 Task: View and add the product "Walgreens Wal-itin Non-Drowsy 24 Hour Allergy Relief Tablets (30 ct)" to cart from the store "DashMart".
Action: Mouse moved to (47, 142)
Screenshot: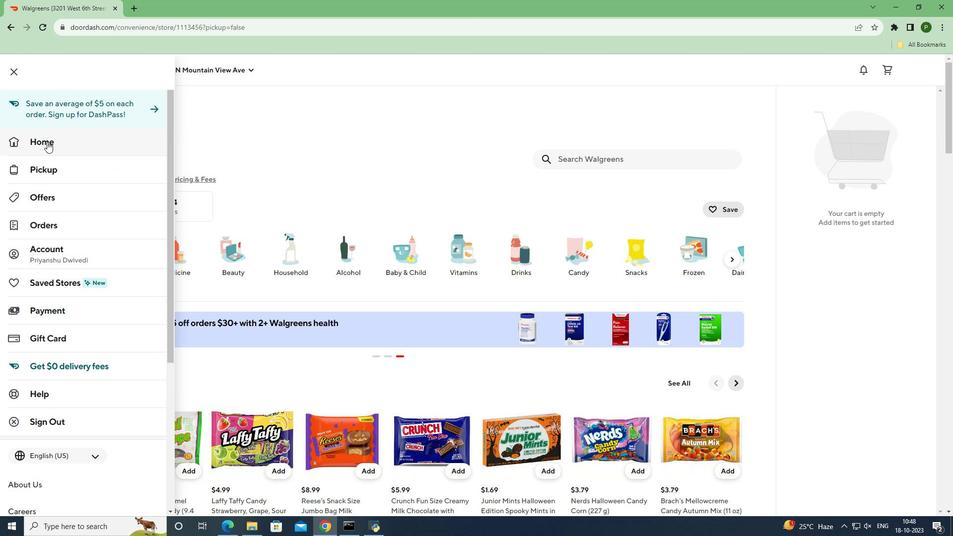 
Action: Mouse pressed left at (47, 142)
Screenshot: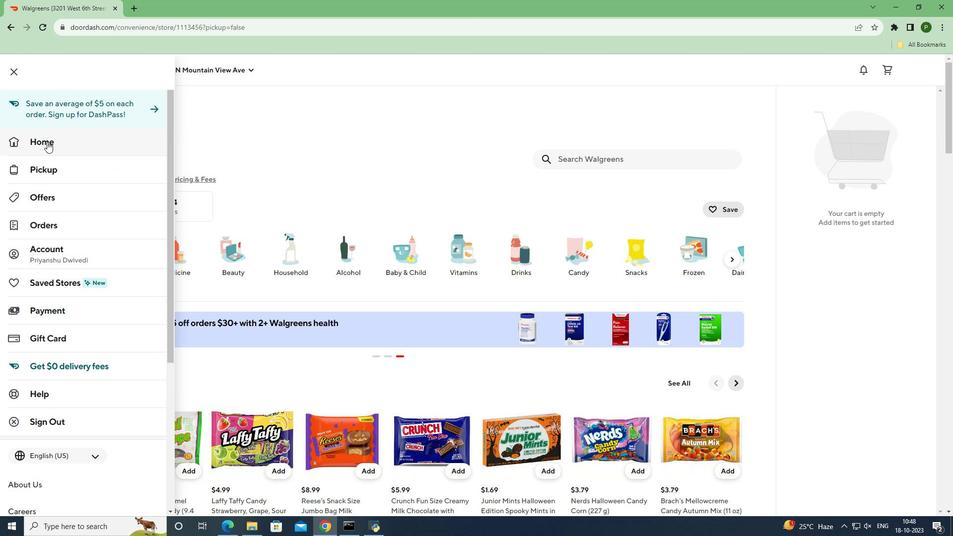 
Action: Mouse moved to (729, 106)
Screenshot: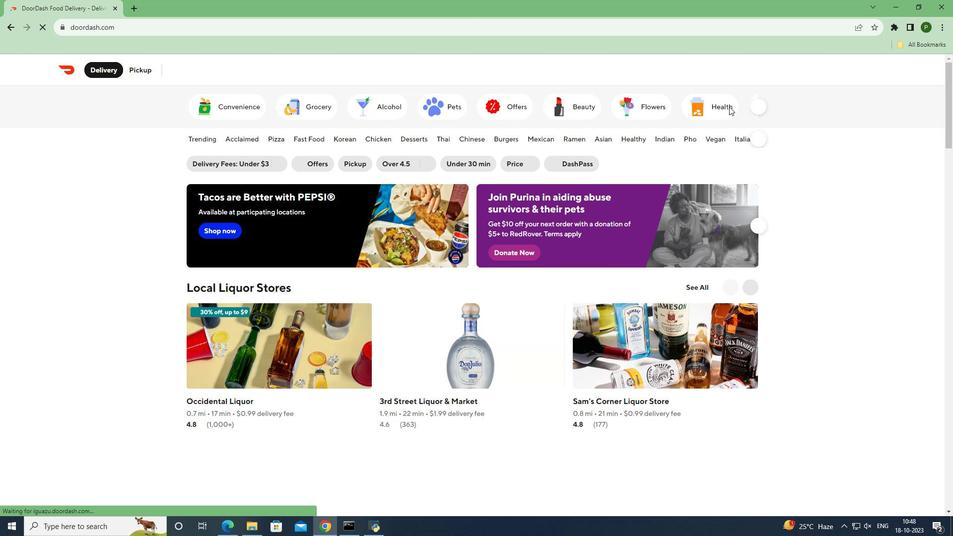 
Action: Mouse pressed left at (729, 106)
Screenshot: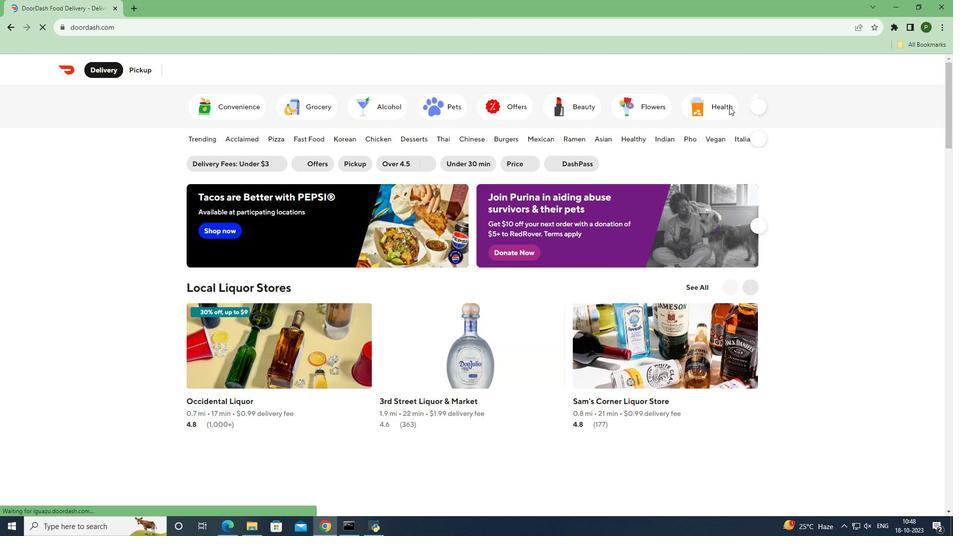 
Action: Mouse moved to (302, 336)
Screenshot: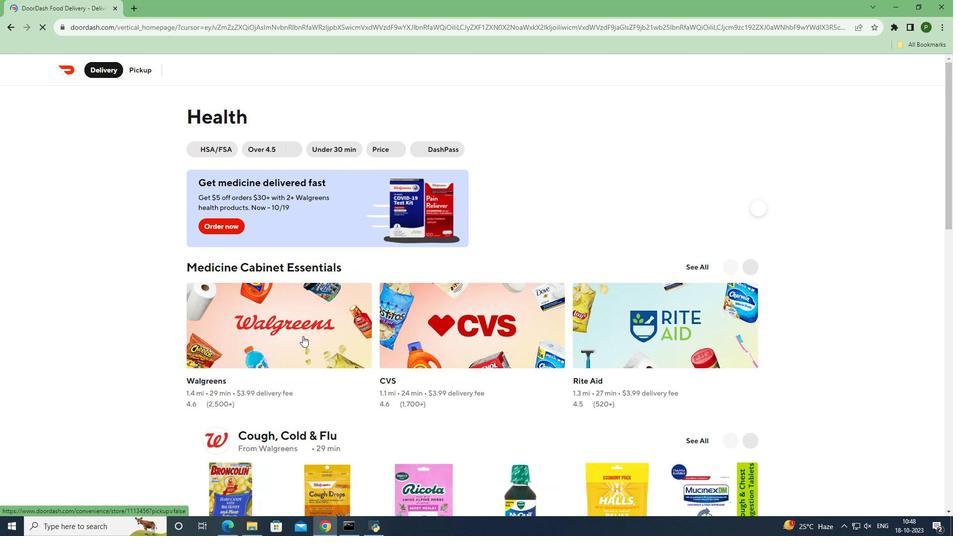 
Action: Mouse pressed left at (302, 336)
Screenshot: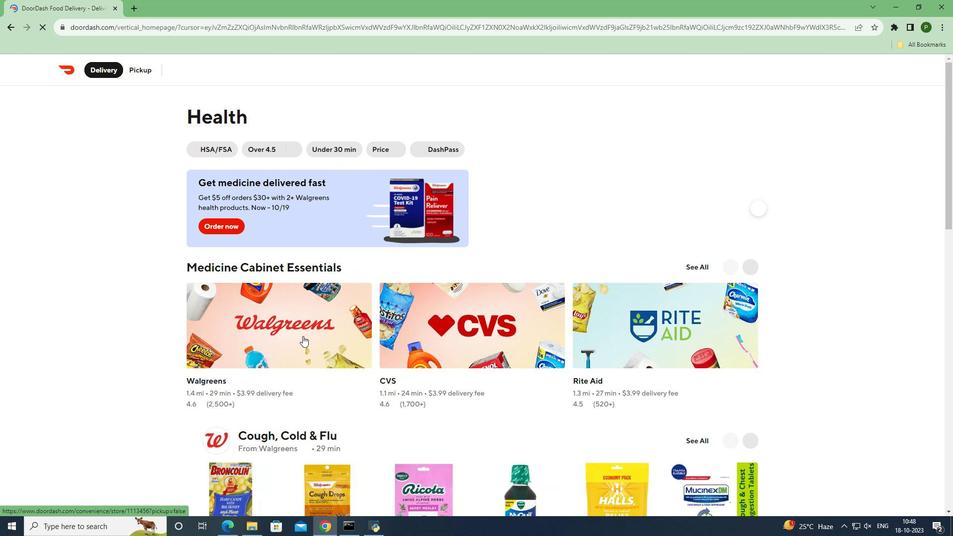 
Action: Mouse moved to (626, 161)
Screenshot: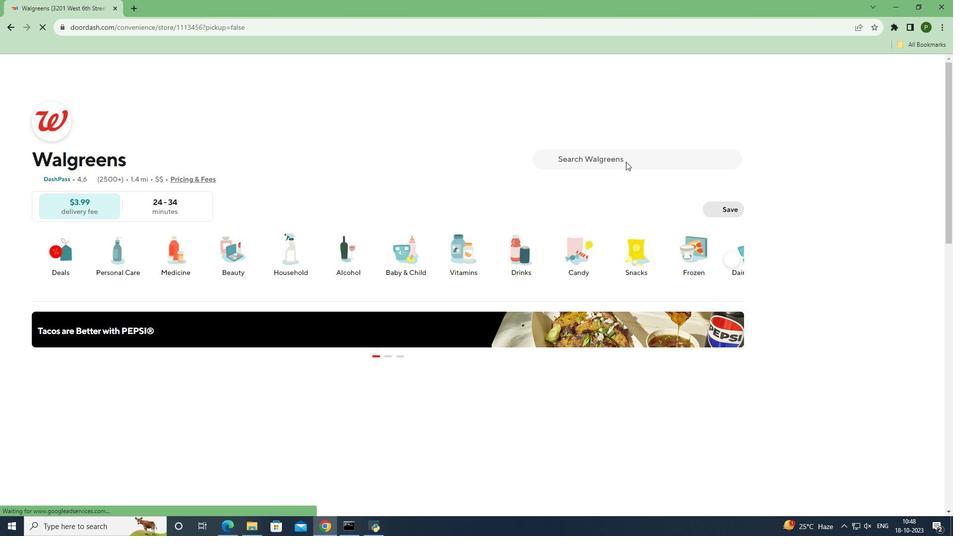 
Action: Mouse pressed left at (626, 161)
Screenshot: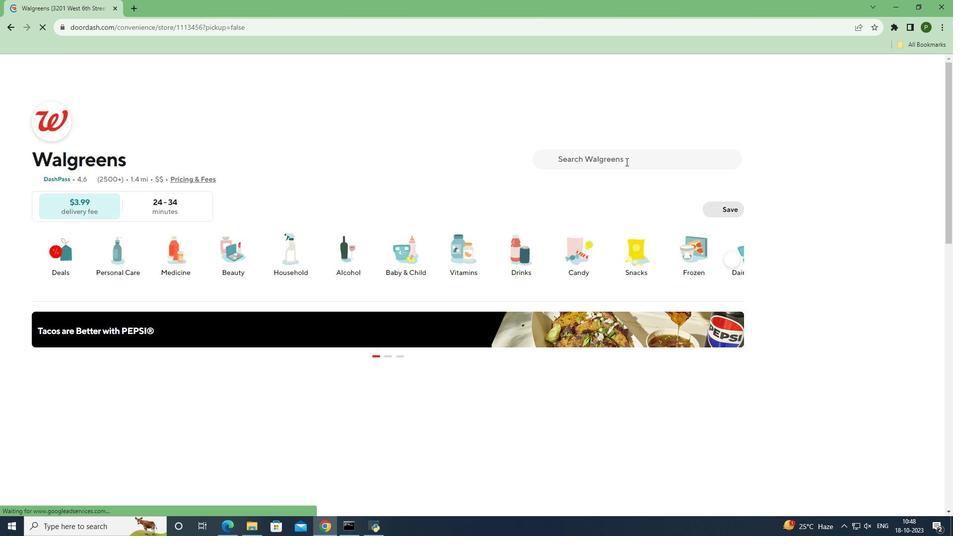 
Action: Key pressed <Key.caps_lock>W<Key.caps_lock>algreens<Key.space><Key.caps_lock>W<Key.caps_lock>al-itin<Key.space><Key.caps_lock>N<Key.caps_lock>on-<Key.caps_lock>D<Key.caps_lock>rowsy<Key.space><Key.caps_lock>24<Key.space>H<Key.caps_lock>our<Key.space><Key.caps_lock>A<Key.caps_lock>llergy<Key.space><Key.caps_lock>R<Key.caps_lock>elief<Key.space><Key.caps_lock>T<Key.caps_lock>ablets<Key.space><Key.shift_r>(30<Key.space>ct<Key.shift_r>)
Screenshot: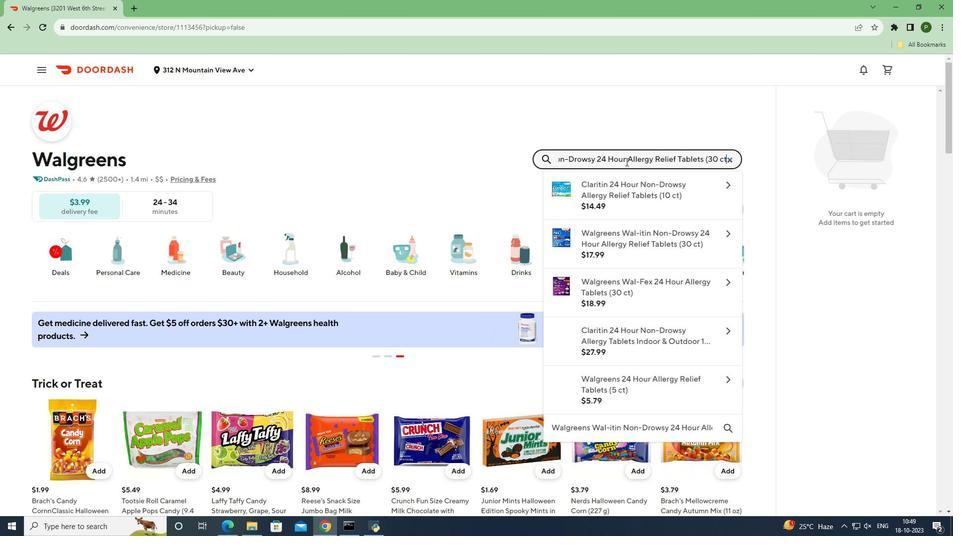 
Action: Mouse moved to (673, 241)
Screenshot: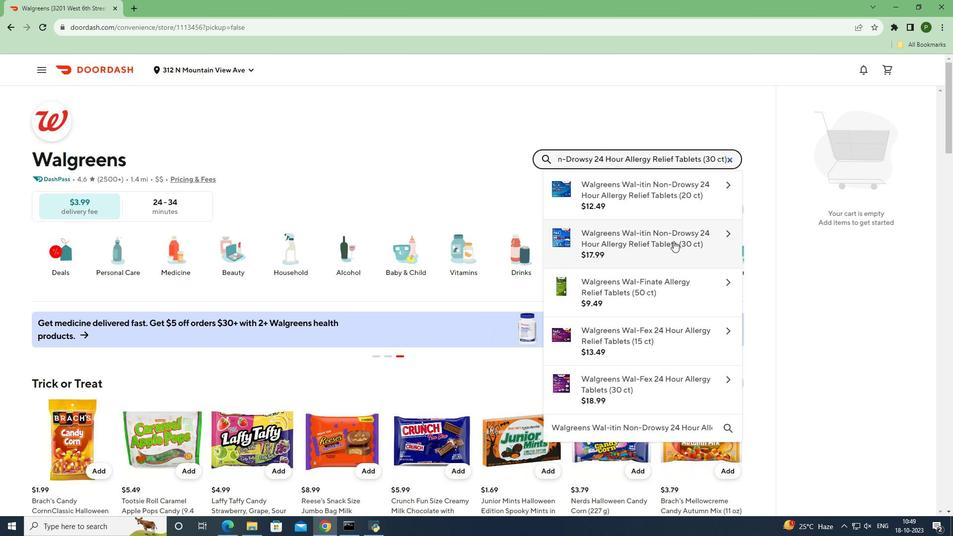 
Action: Mouse pressed left at (673, 241)
Screenshot: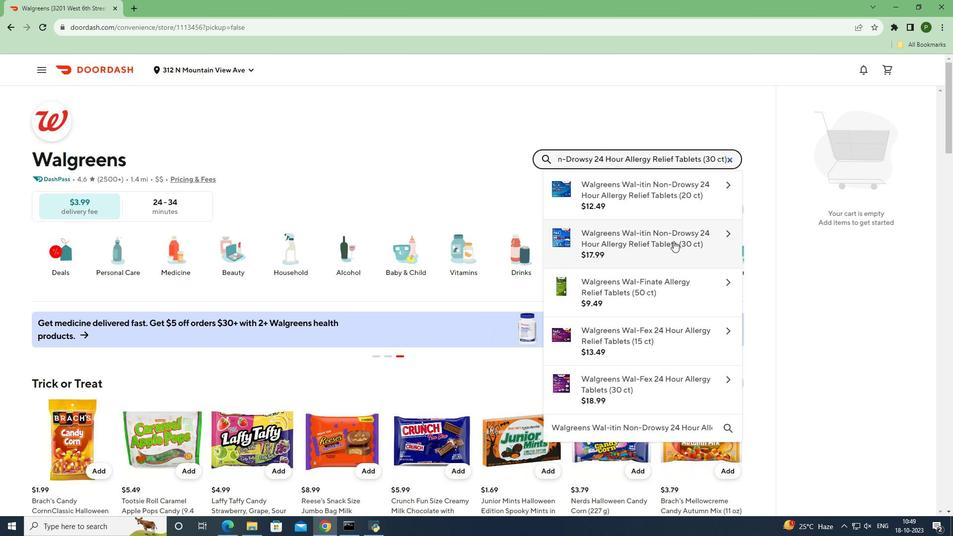 
Action: Mouse moved to (646, 486)
Screenshot: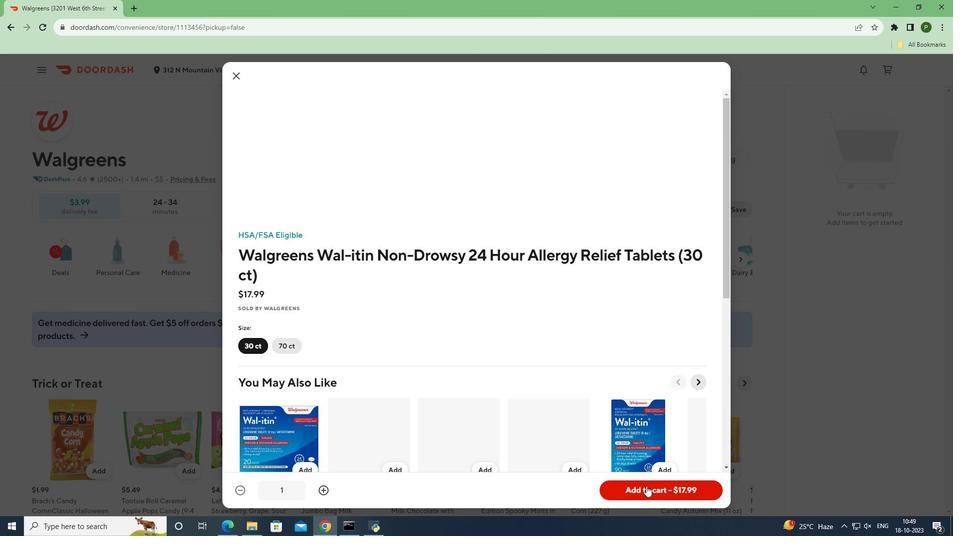 
Action: Mouse pressed left at (646, 486)
Screenshot: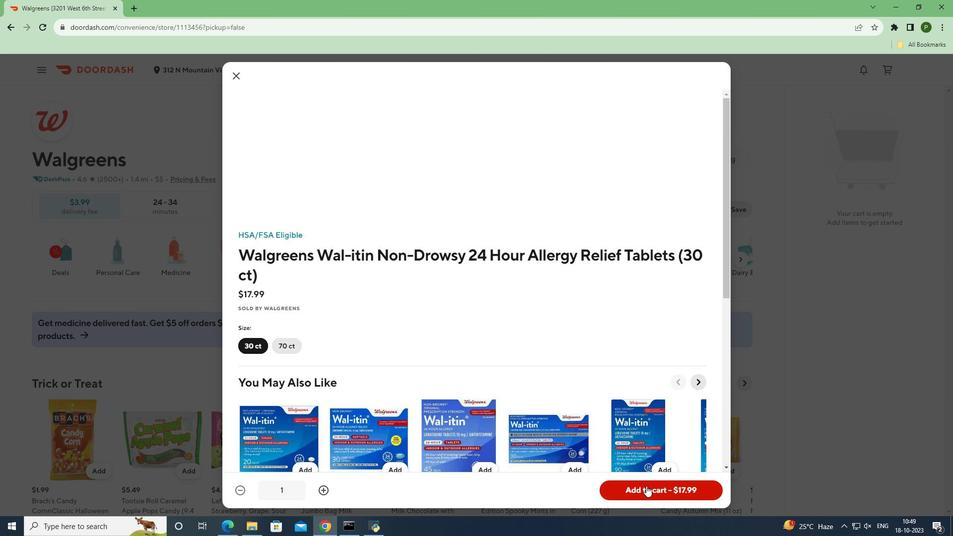 
Action: Mouse moved to (778, 369)
Screenshot: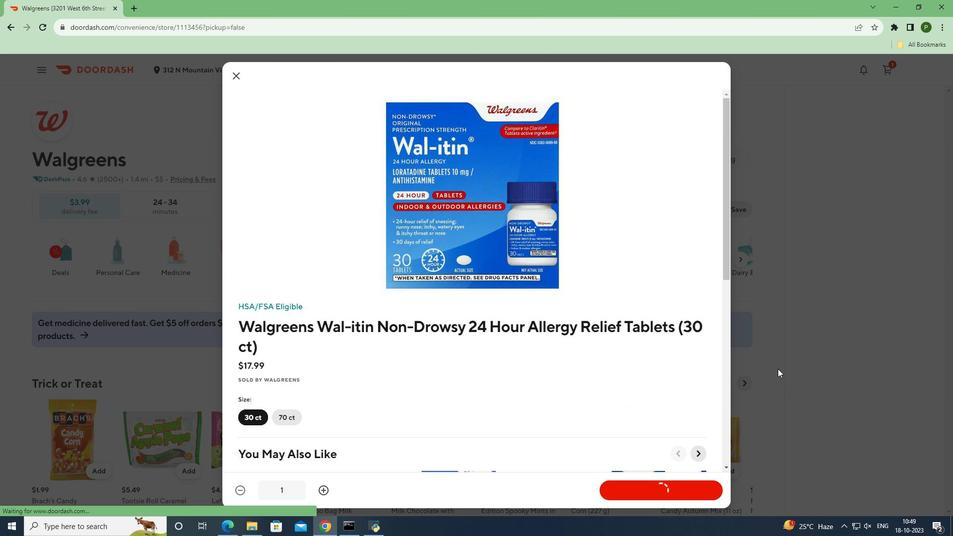 
